 Task: Create a rule from the Routing list, Task moved to a section -> Set Priority in the project BridgeTech , set the section as Done clear the priority
Action: Mouse moved to (959, 161)
Screenshot: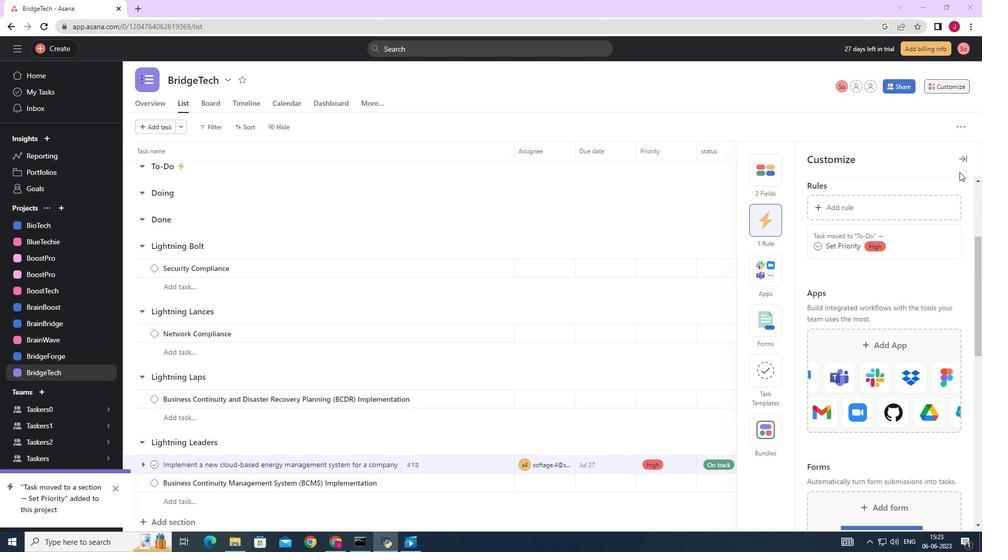 
Action: Mouse pressed left at (959, 161)
Screenshot: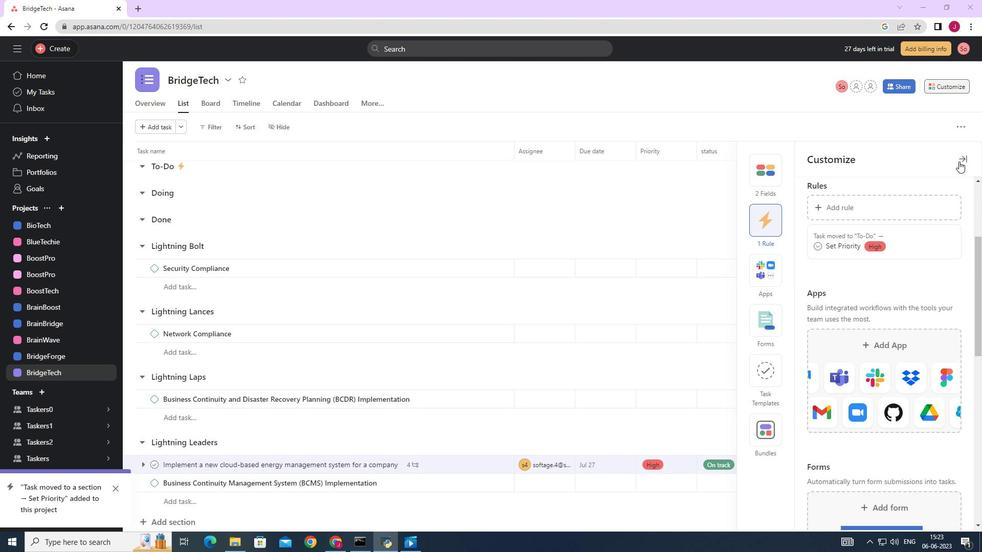 
Action: Mouse moved to (953, 90)
Screenshot: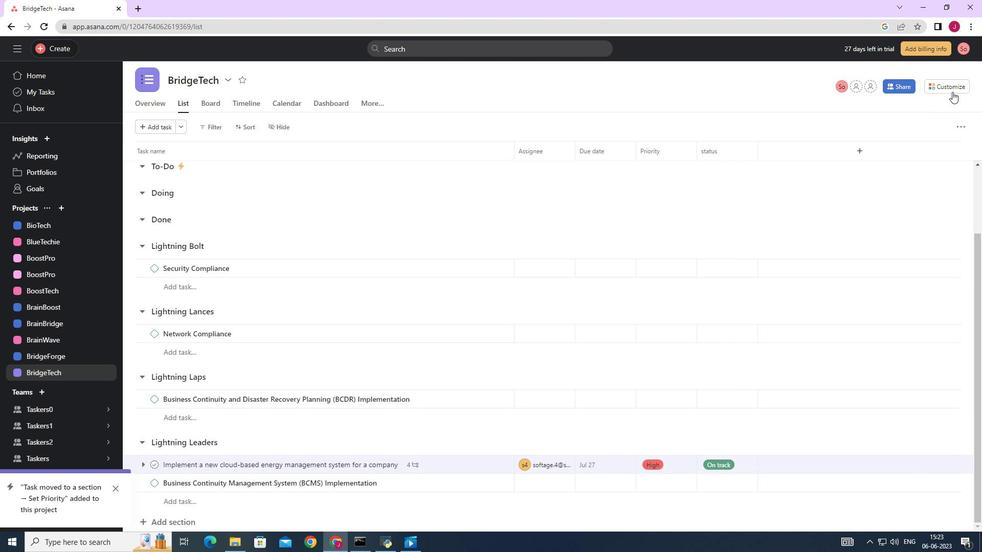 
Action: Mouse pressed left at (953, 90)
Screenshot: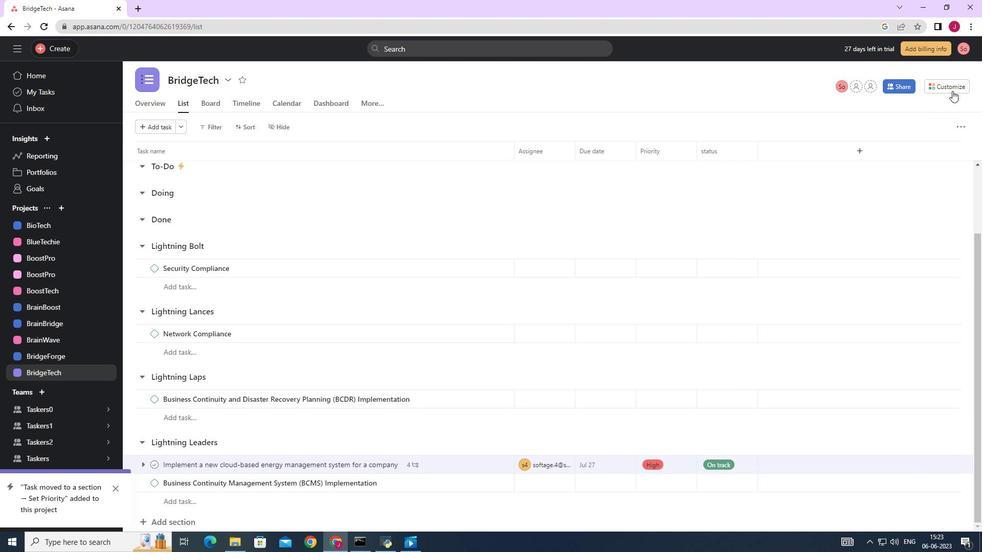 
Action: Mouse moved to (767, 224)
Screenshot: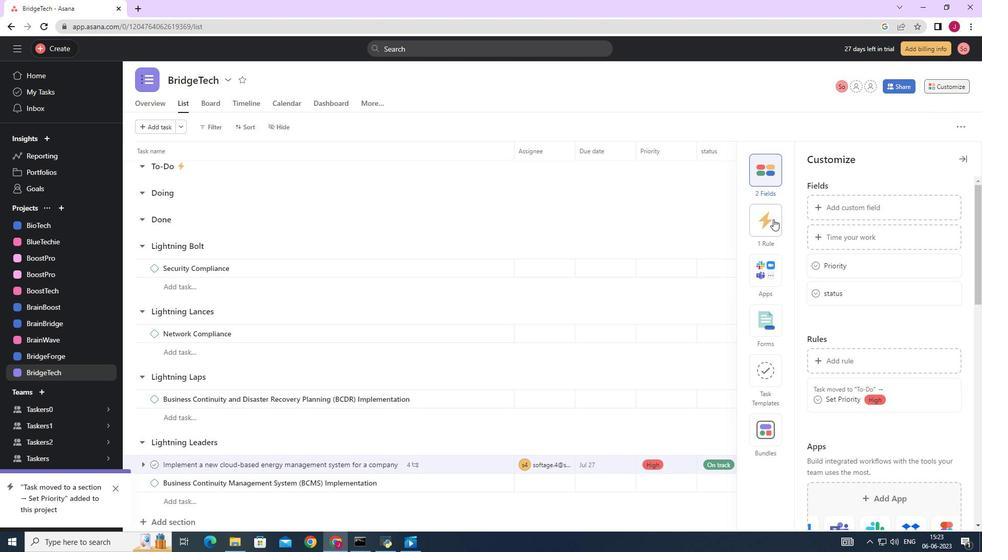 
Action: Mouse pressed left at (767, 224)
Screenshot: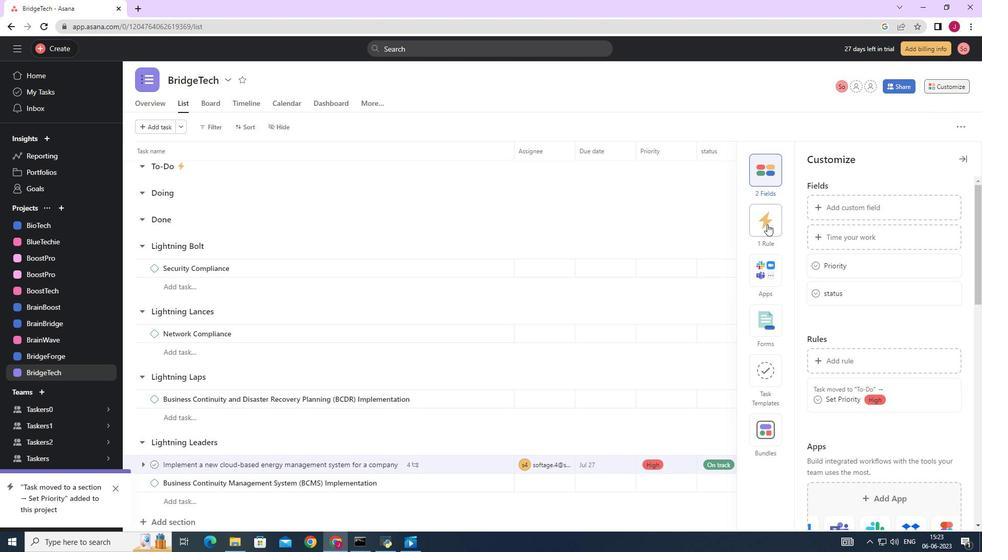 
Action: Mouse moved to (828, 208)
Screenshot: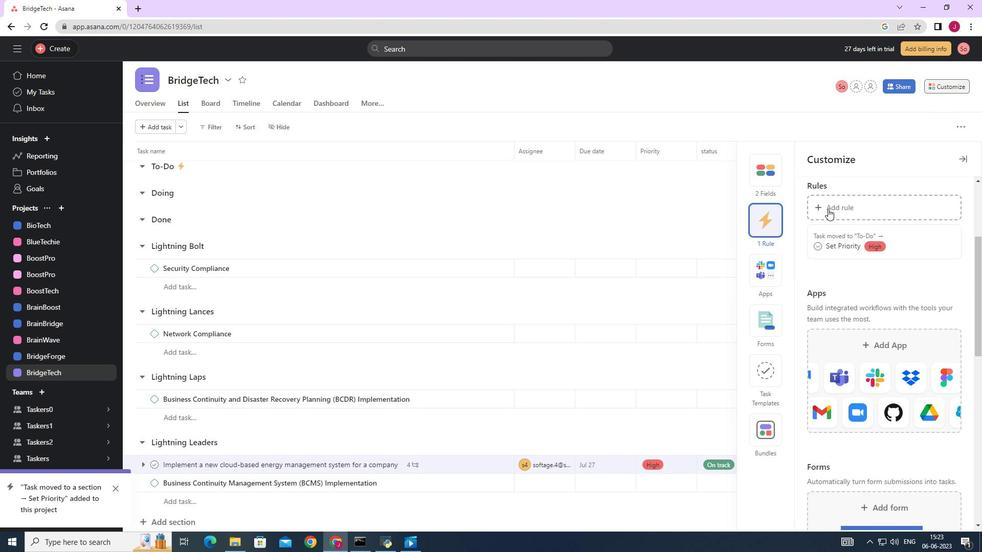
Action: Mouse pressed left at (828, 208)
Screenshot: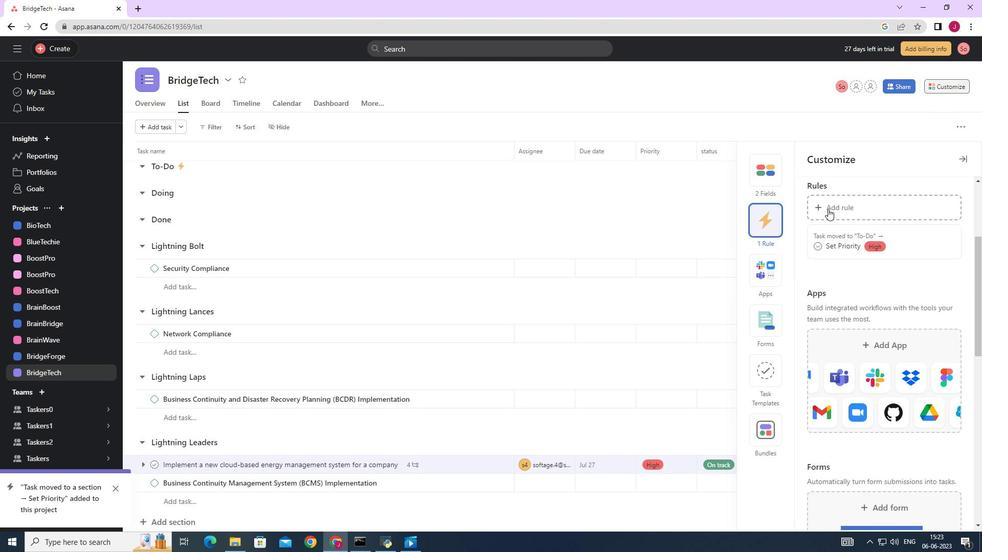 
Action: Mouse moved to (209, 134)
Screenshot: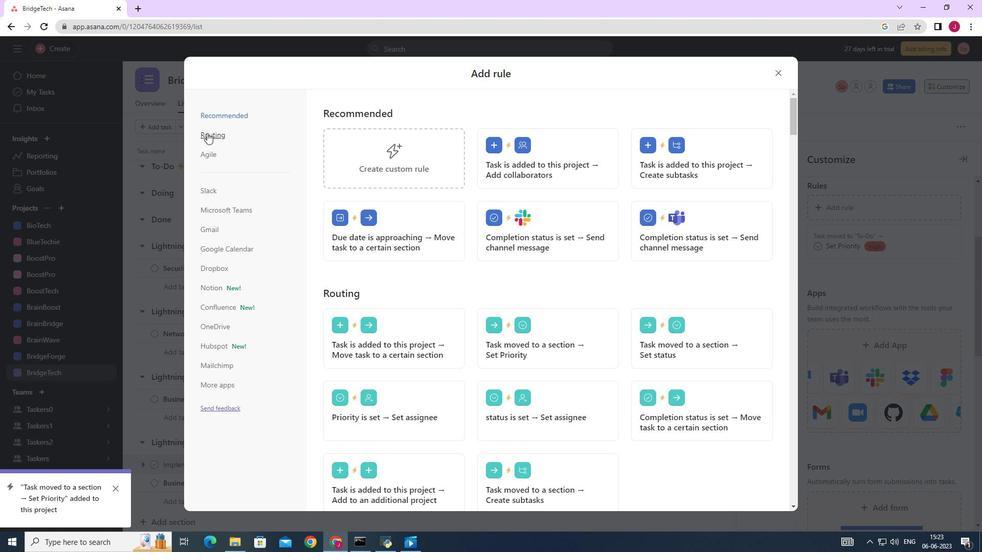 
Action: Mouse pressed left at (209, 134)
Screenshot: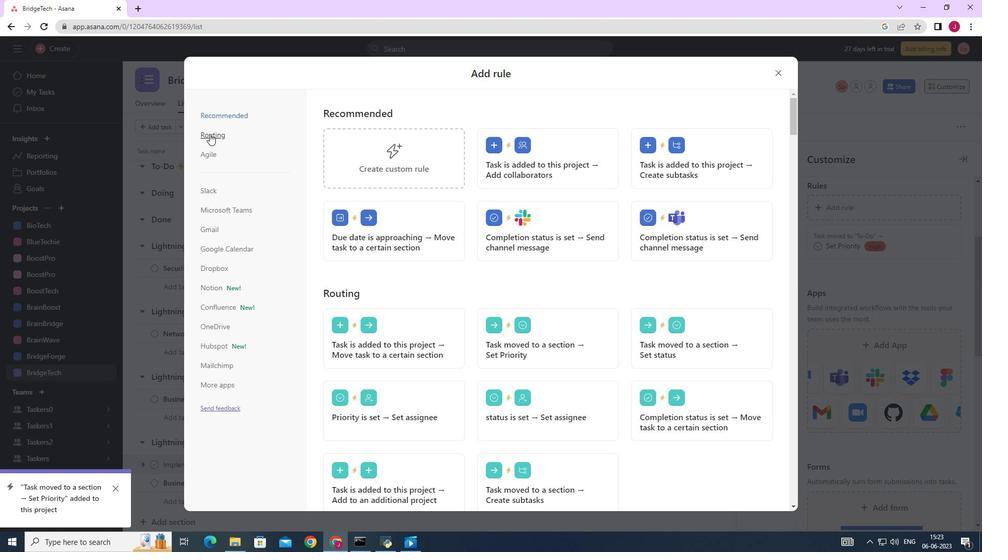 
Action: Mouse moved to (528, 160)
Screenshot: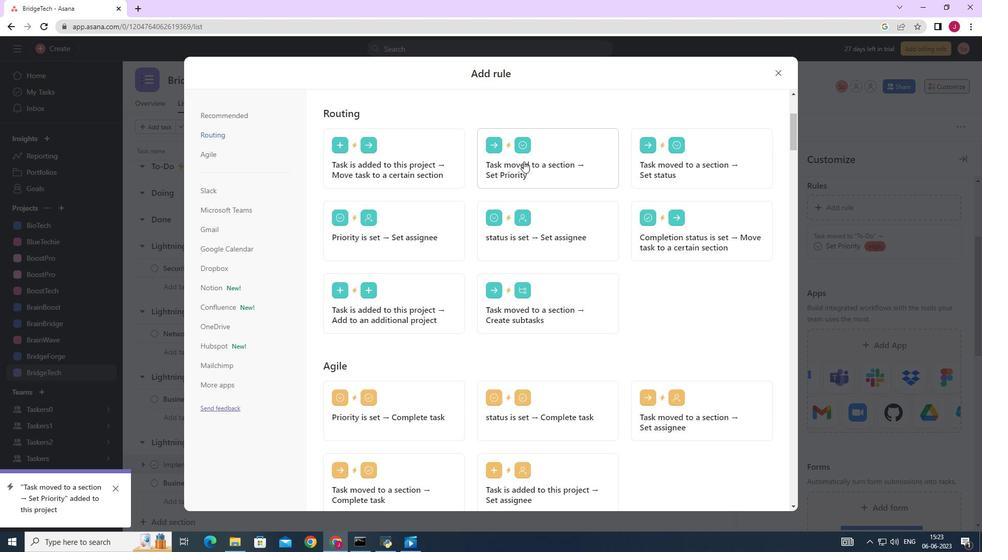 
Action: Mouse pressed left at (528, 160)
Screenshot: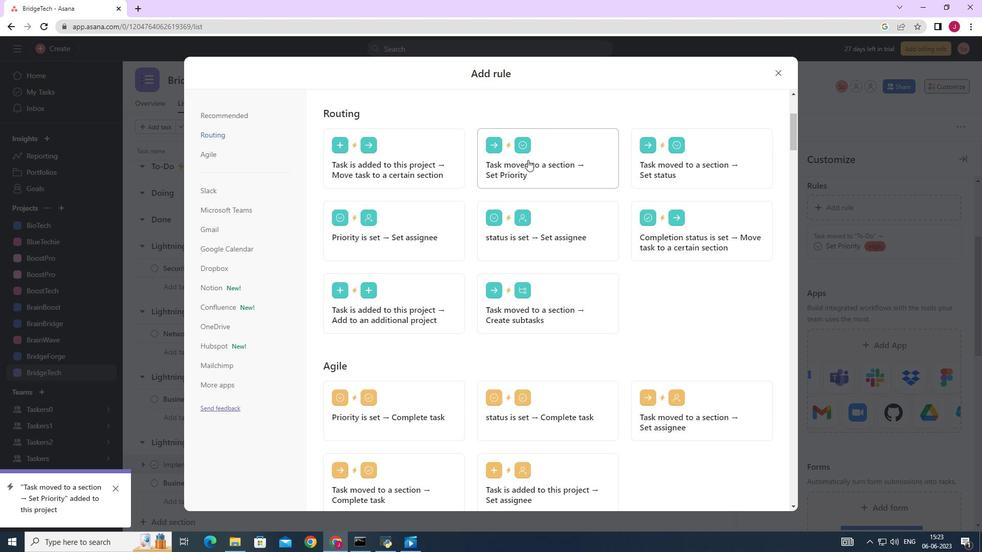 
Action: Mouse moved to (405, 274)
Screenshot: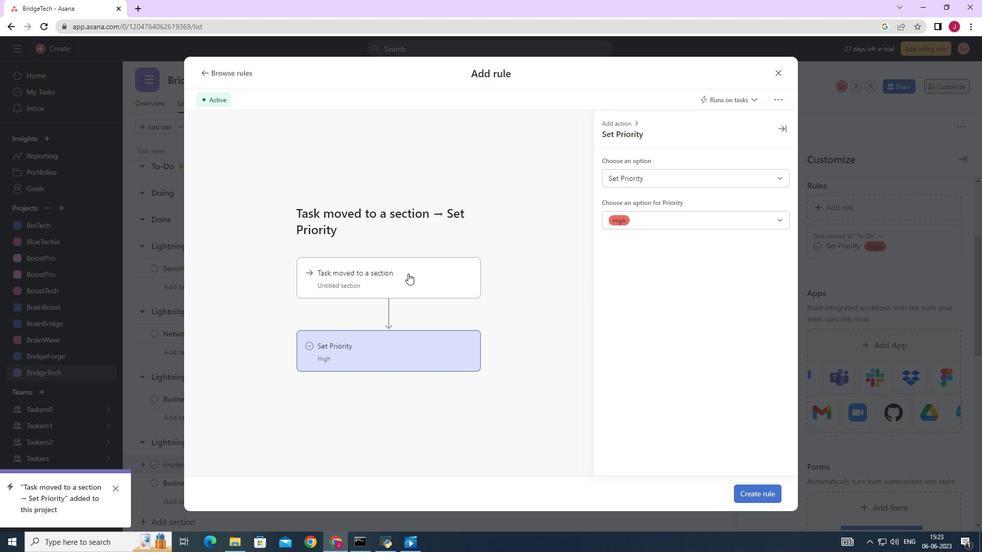 
Action: Mouse pressed left at (405, 274)
Screenshot: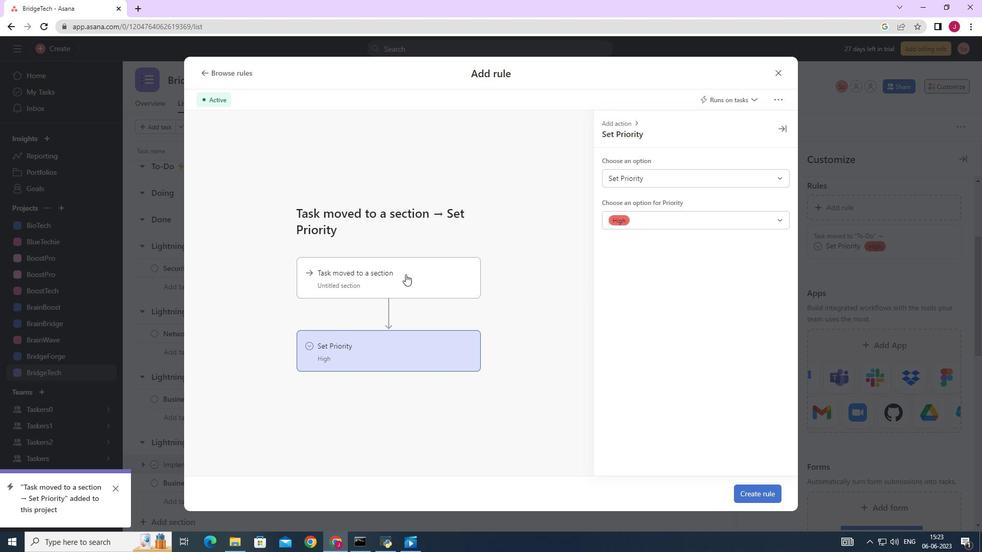 
Action: Mouse moved to (655, 178)
Screenshot: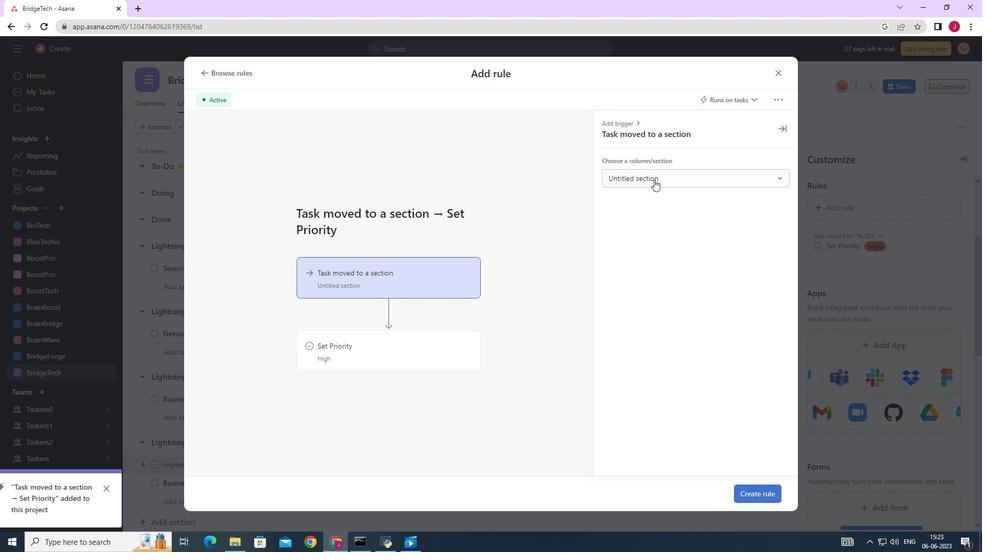 
Action: Mouse pressed left at (655, 178)
Screenshot: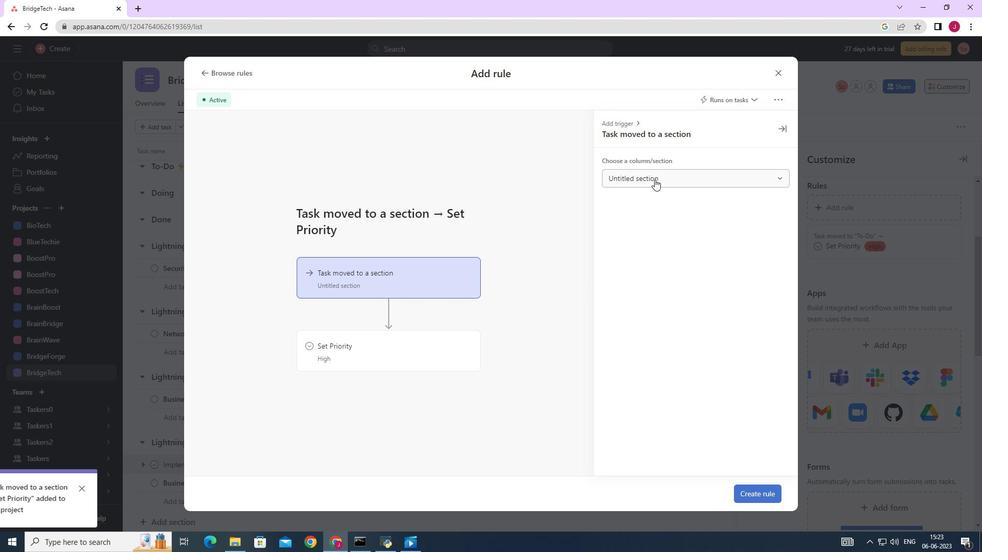 
Action: Mouse moved to (632, 256)
Screenshot: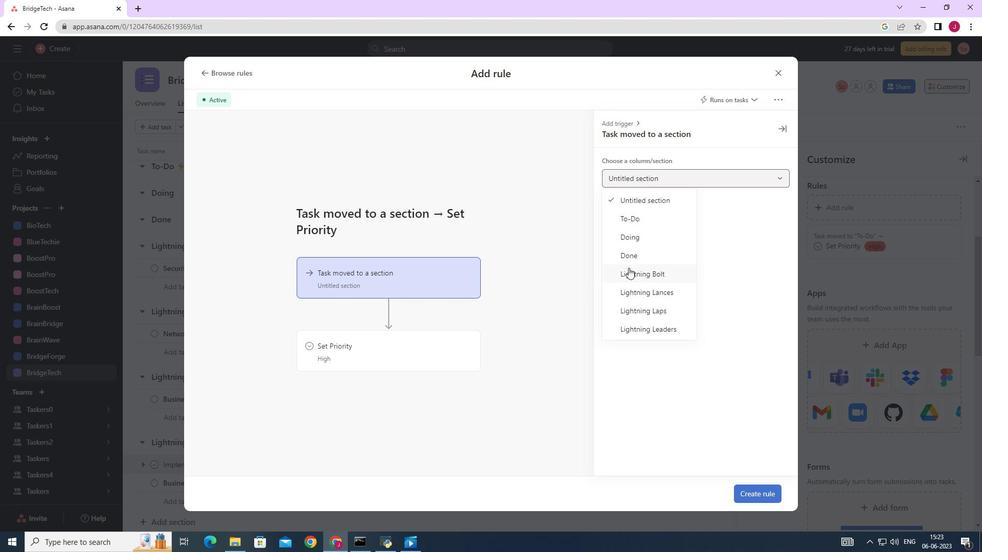 
Action: Mouse pressed left at (632, 256)
Screenshot: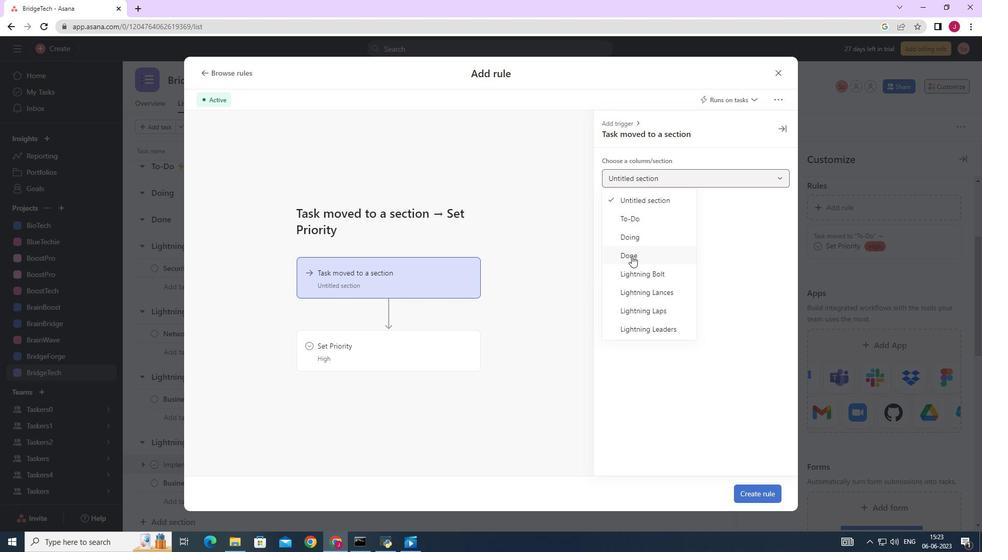 
Action: Mouse moved to (403, 346)
Screenshot: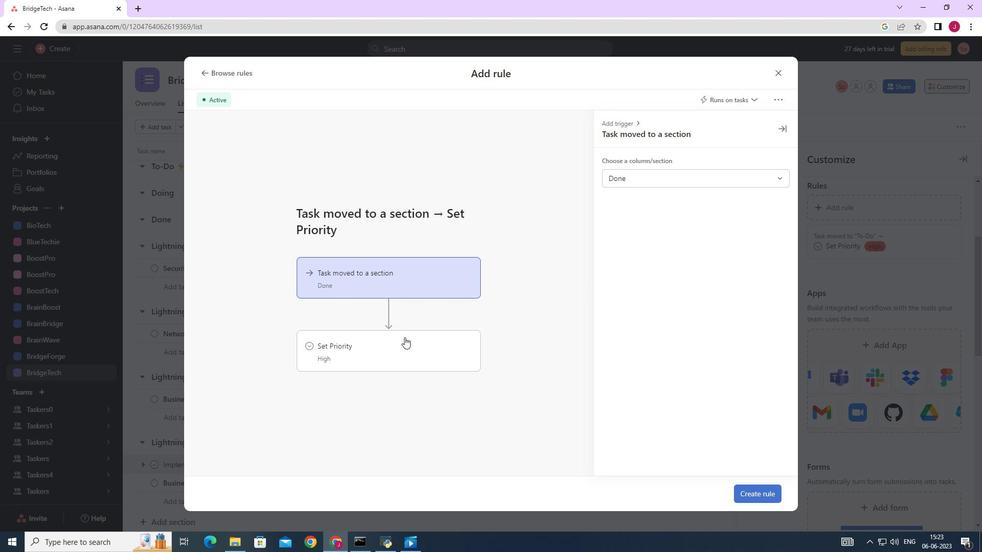 
Action: Mouse pressed left at (403, 346)
Screenshot: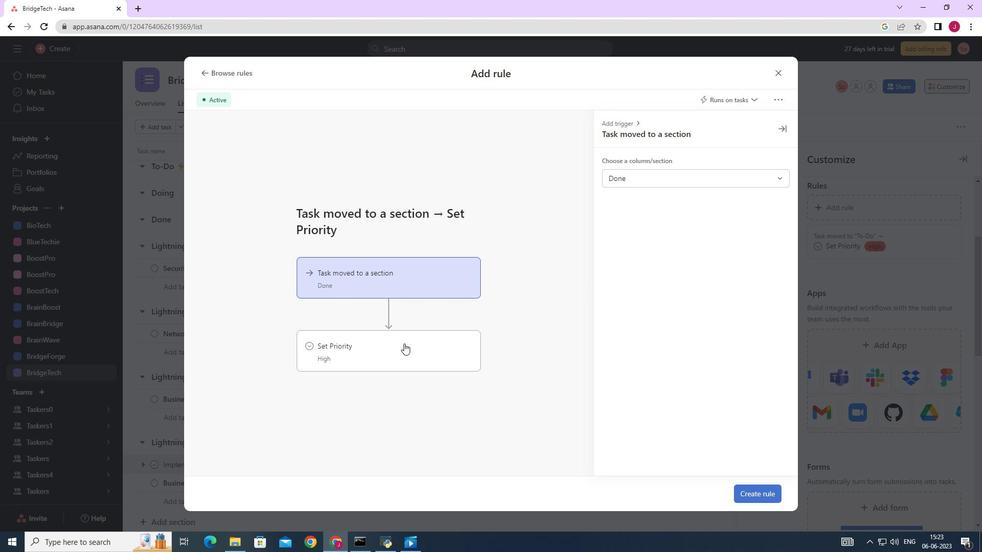 
Action: Mouse moved to (640, 162)
Screenshot: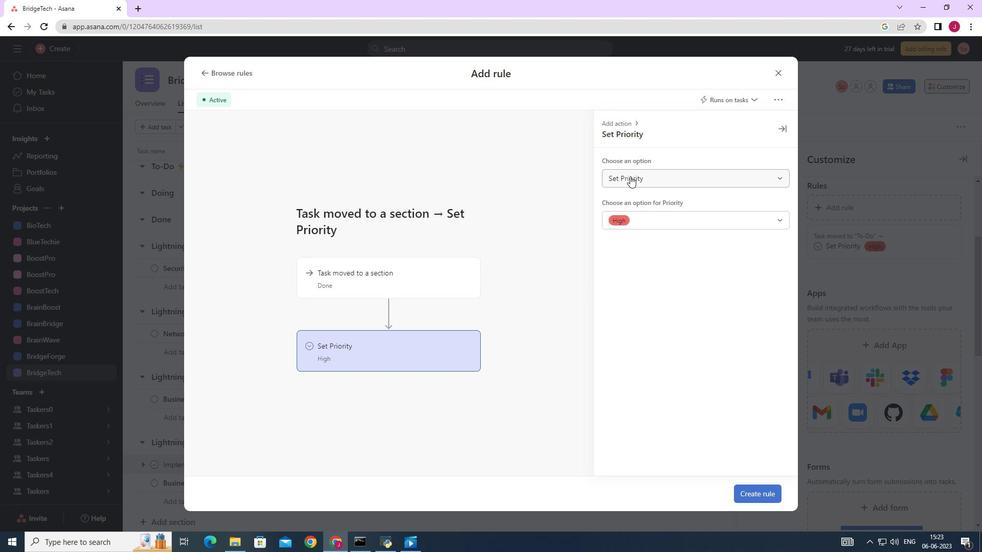 
Action: Mouse pressed left at (640, 162)
Screenshot: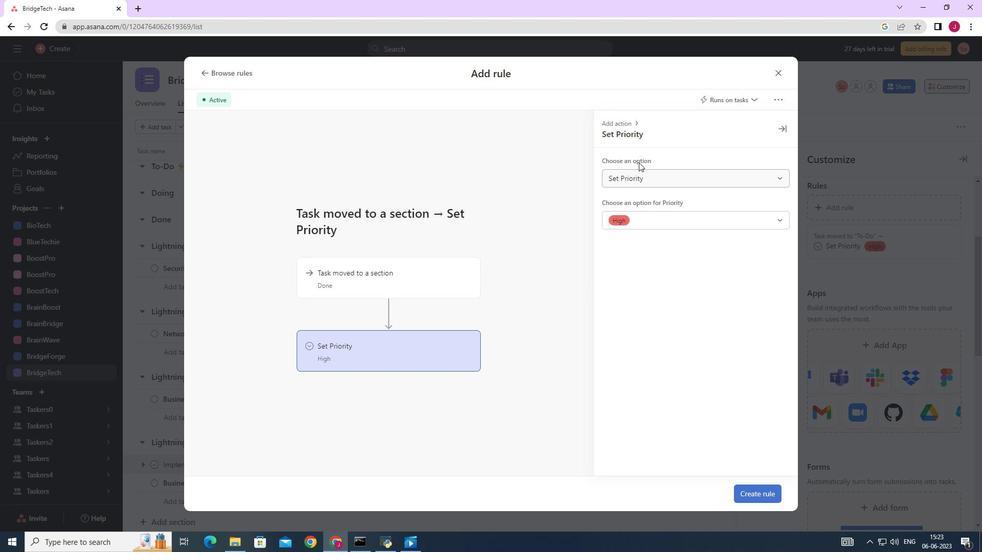 
Action: Mouse moved to (645, 175)
Screenshot: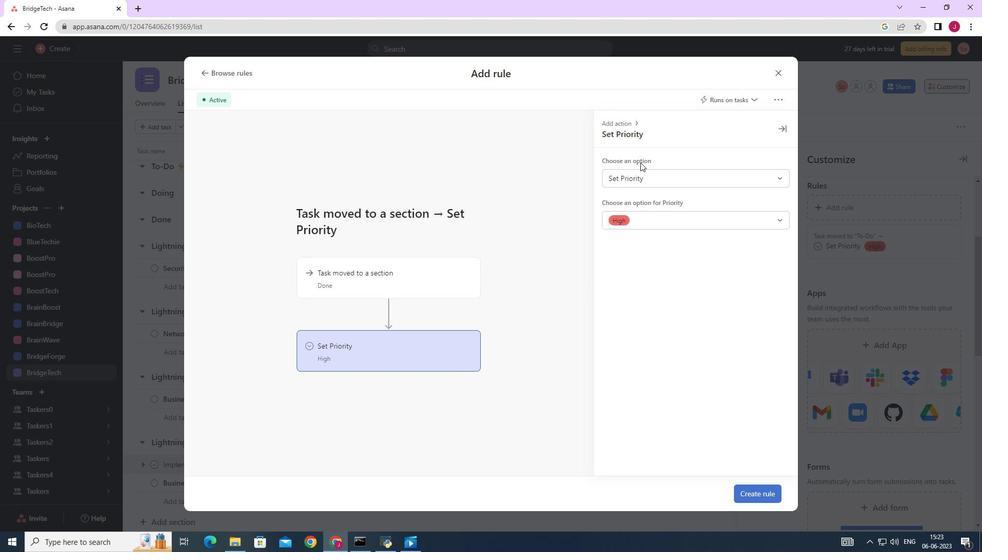 
Action: Mouse pressed left at (645, 175)
Screenshot: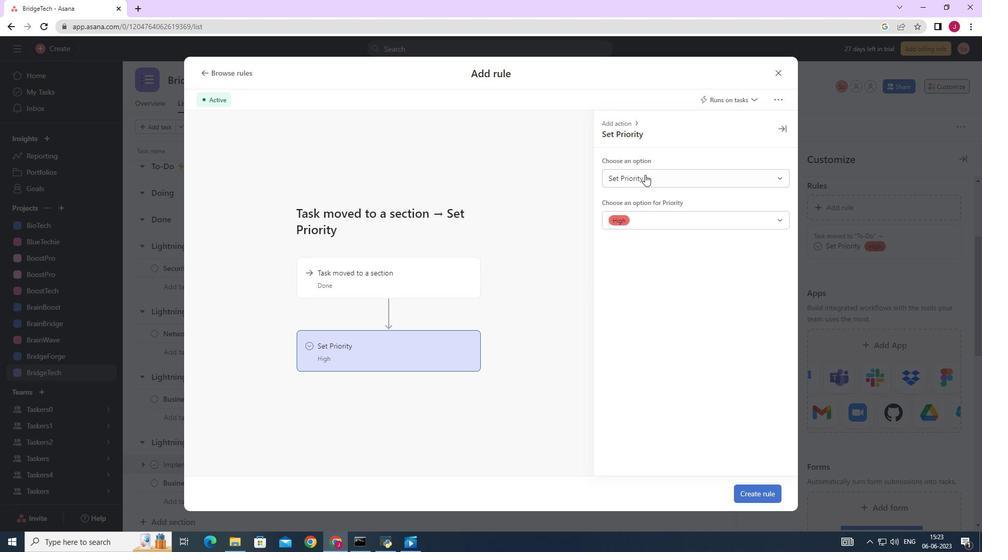 
Action: Mouse moved to (652, 213)
Screenshot: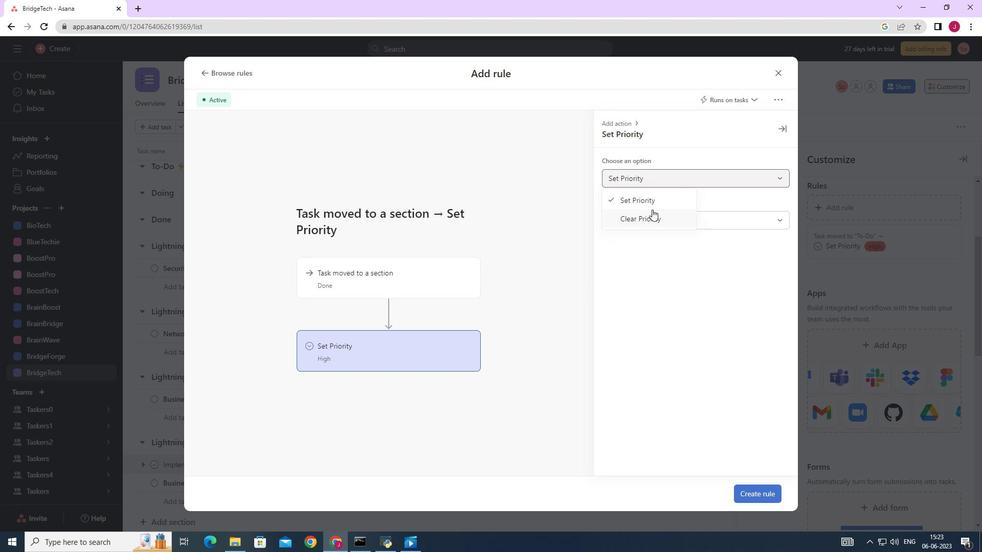 
Action: Mouse pressed left at (652, 213)
Screenshot: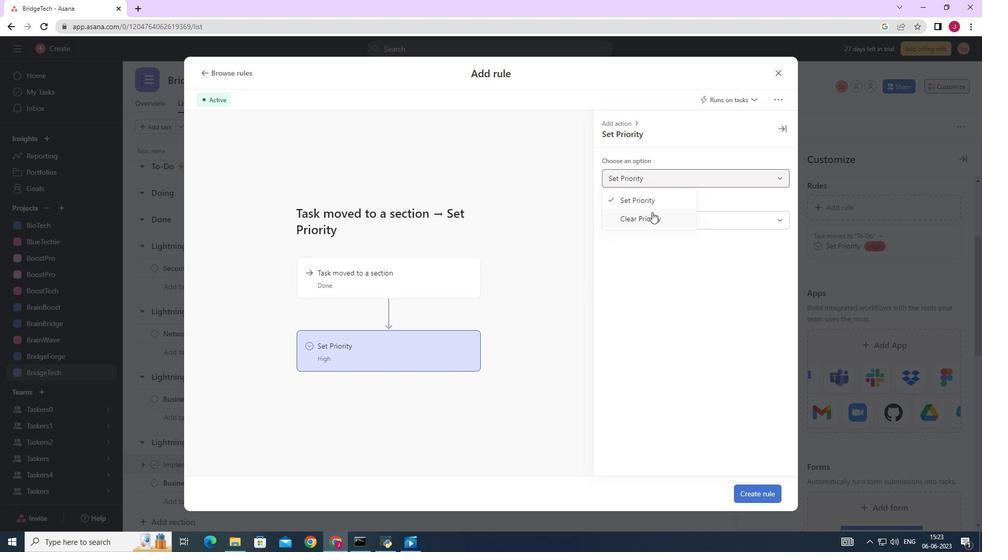 
Action: Mouse moved to (433, 349)
Screenshot: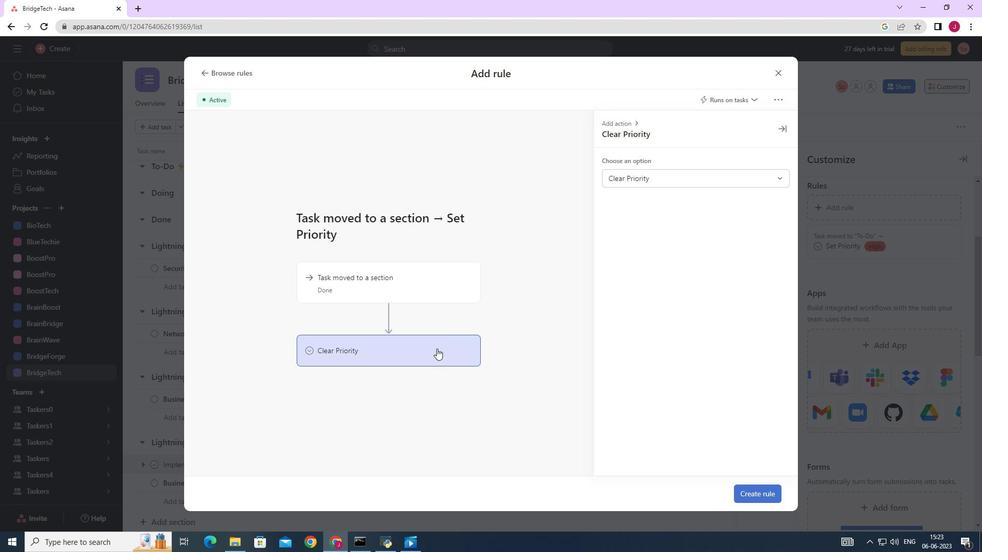 
Action: Mouse pressed left at (433, 349)
Screenshot: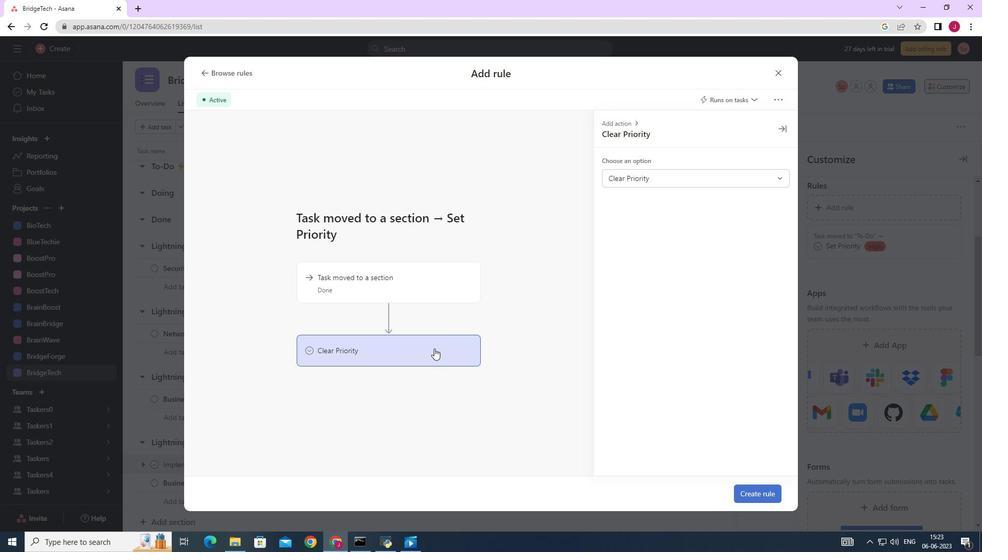 
Action: Mouse moved to (765, 495)
Screenshot: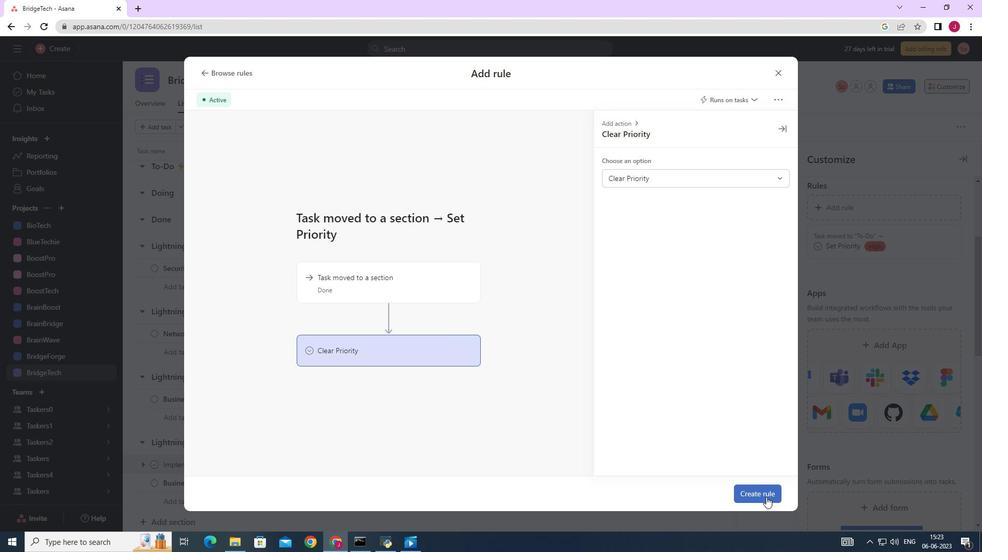 
Action: Mouse pressed left at (765, 495)
Screenshot: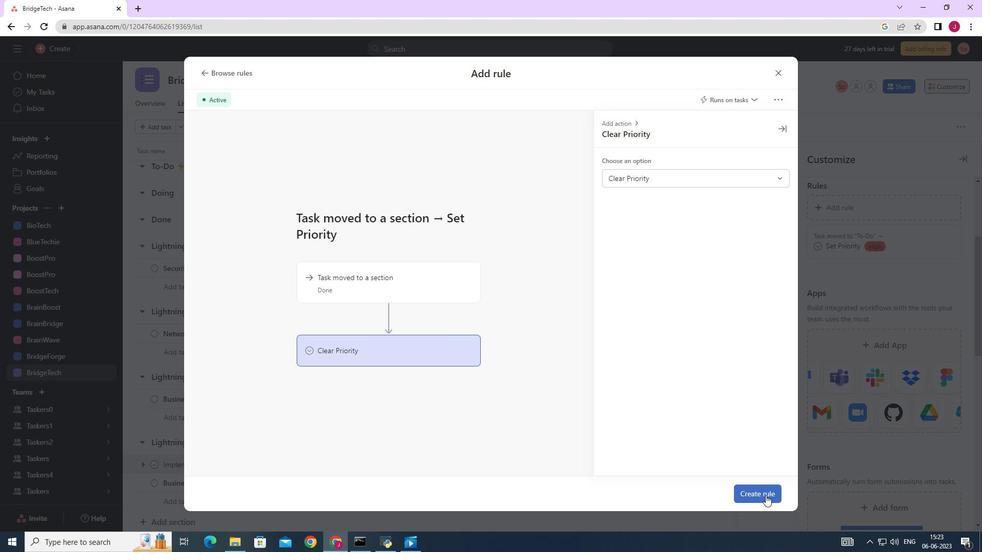 
Action: Mouse moved to (701, 362)
Screenshot: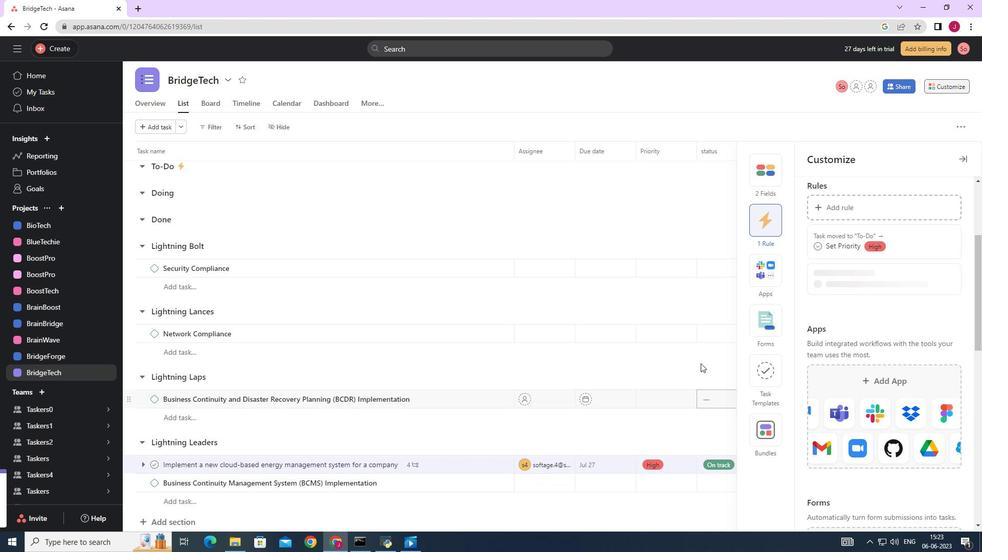 
